 Task: Enable job alert.
Action: Mouse moved to (507, 57)
Screenshot: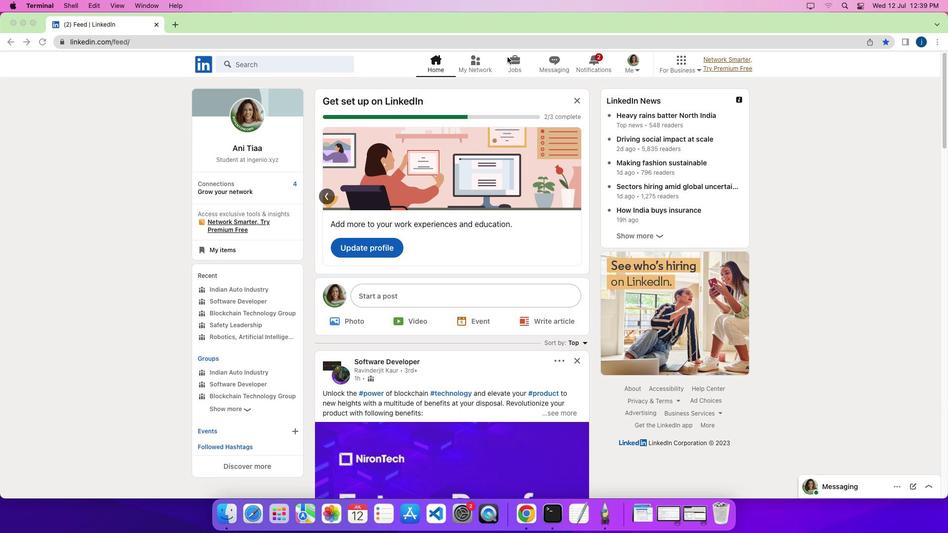 
Action: Mouse pressed left at (507, 57)
Screenshot: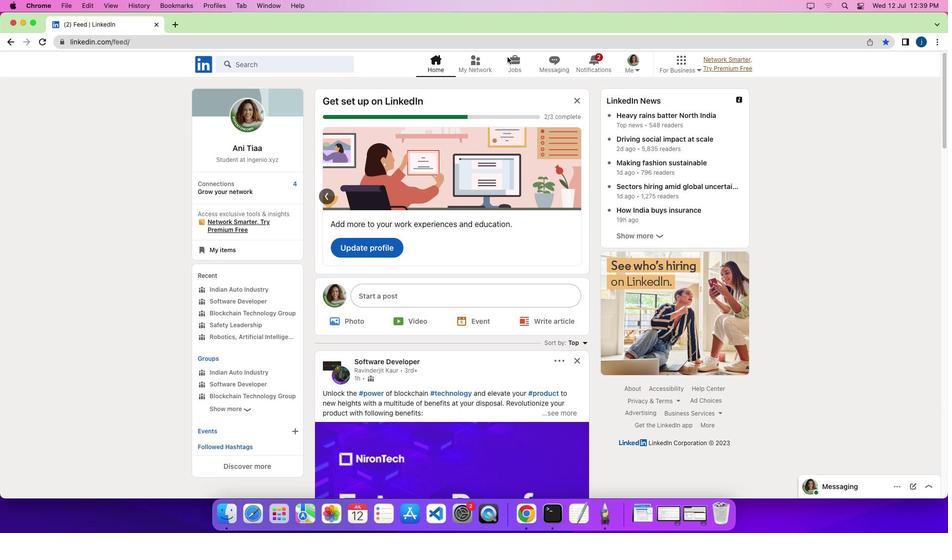 
Action: Mouse pressed left at (507, 57)
Screenshot: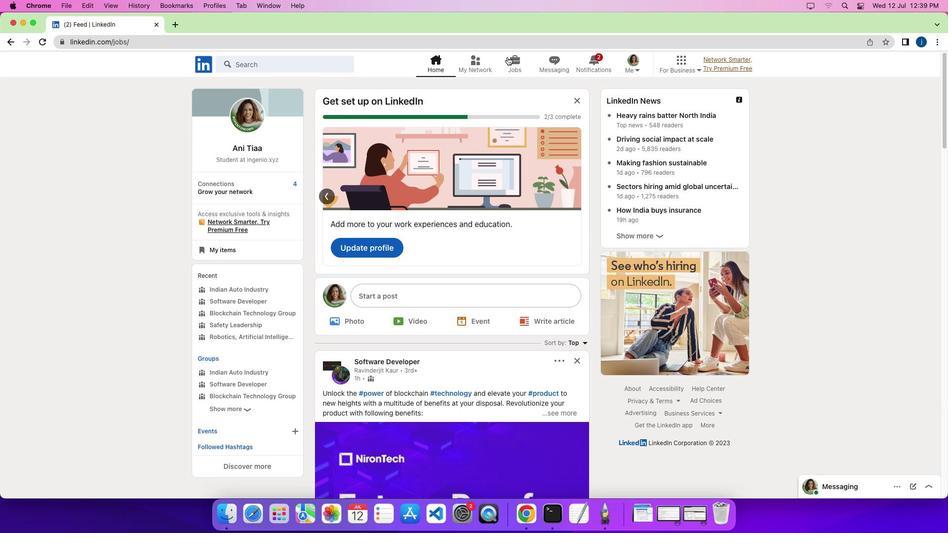 
Action: Mouse moved to (220, 295)
Screenshot: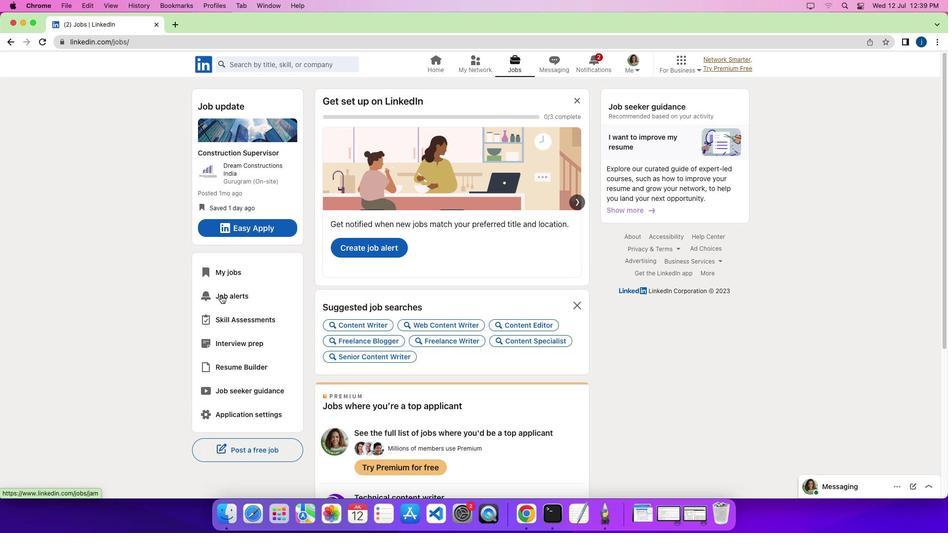 
Action: Mouse pressed left at (220, 295)
Screenshot: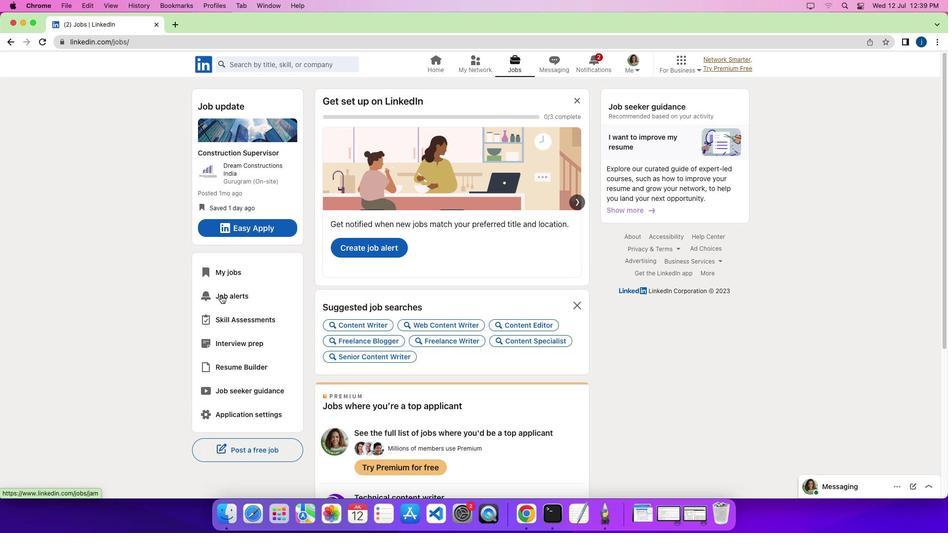 
Action: Mouse pressed left at (220, 295)
Screenshot: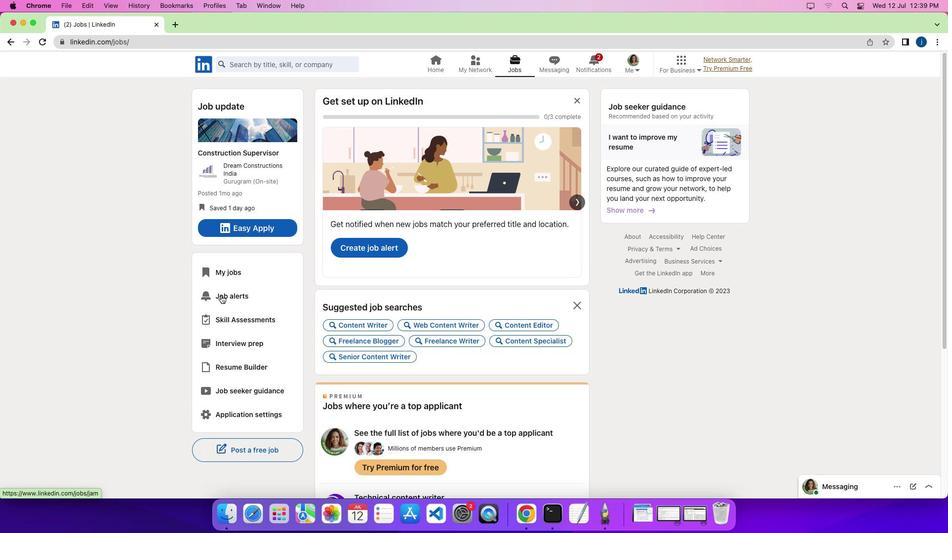 
Action: Mouse moved to (450, 251)
Screenshot: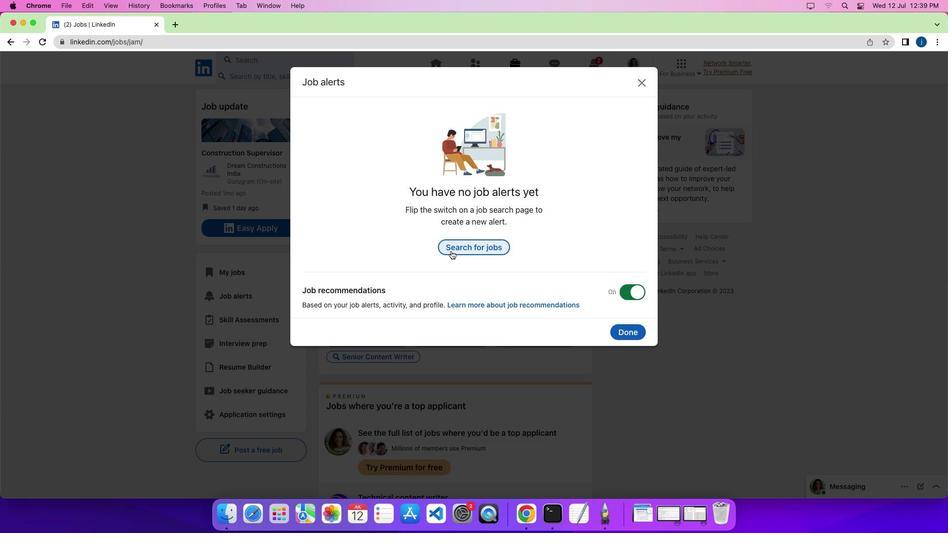 
Action: Mouse pressed left at (450, 251)
Screenshot: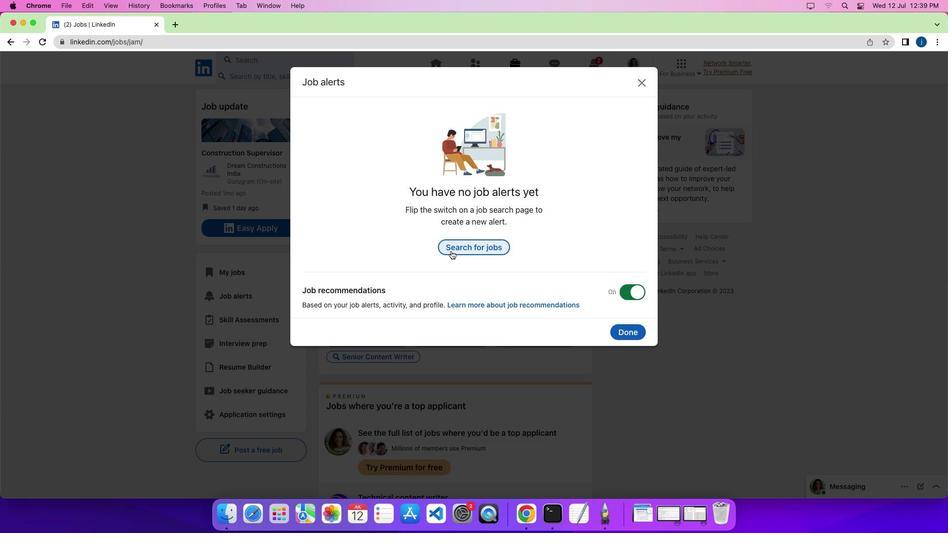 
Action: Mouse moved to (426, 119)
Screenshot: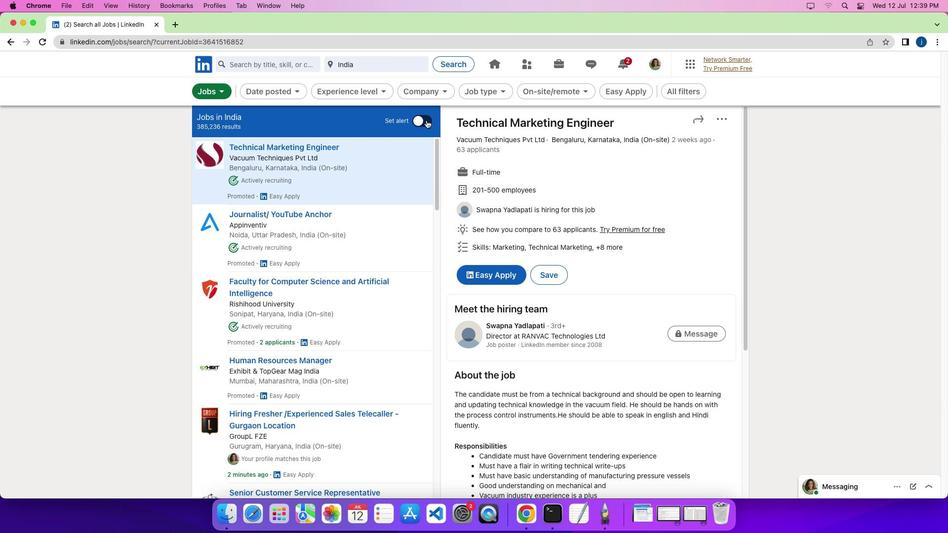 
Action: Mouse pressed left at (426, 119)
Screenshot: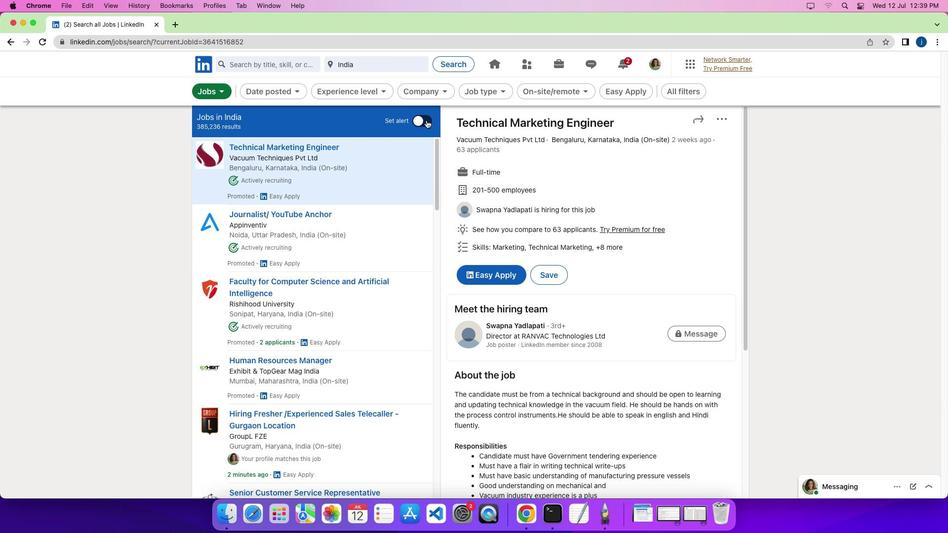 
Action: Mouse moved to (439, 163)
Screenshot: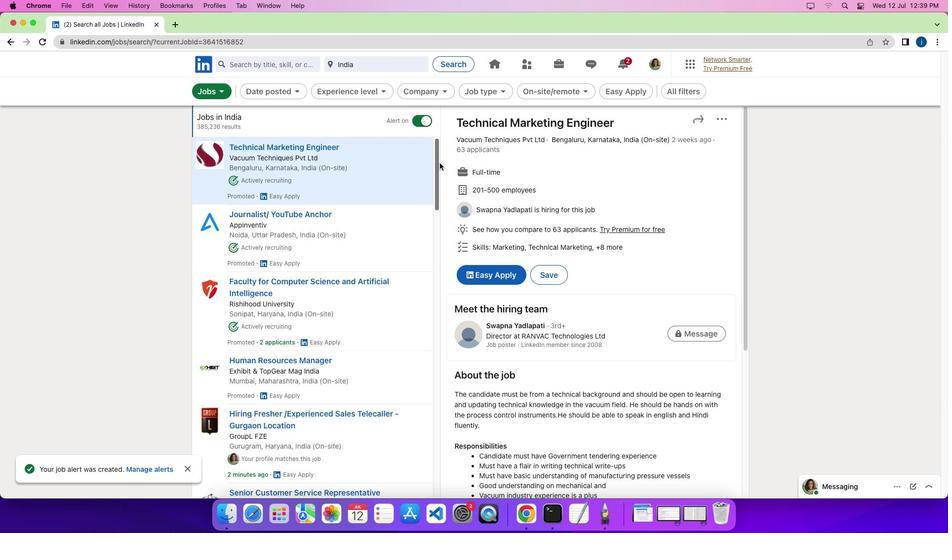 
